 Task: Select the dark(visual studio) in the color theme.
Action: Mouse moved to (58, 470)
Screenshot: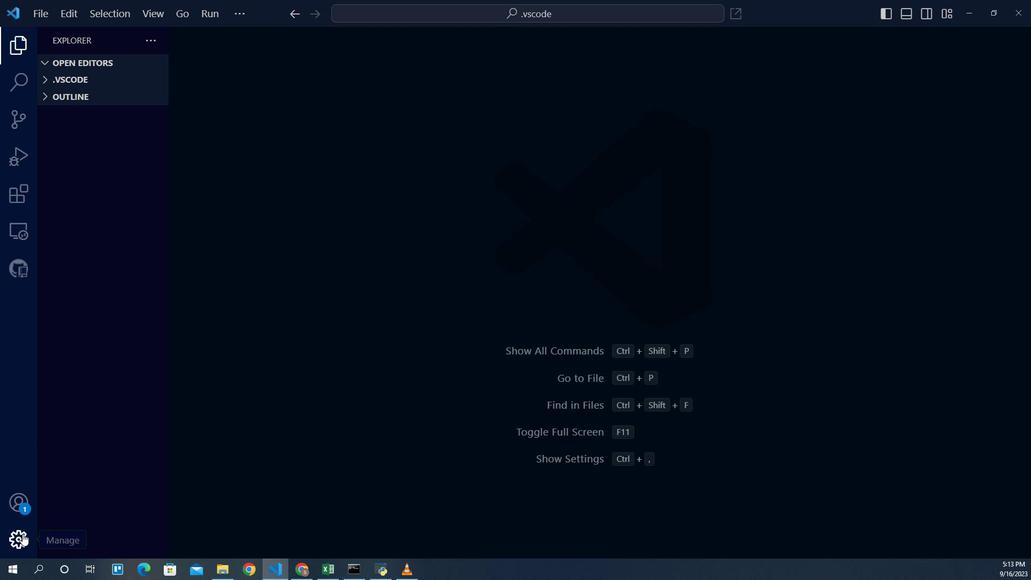 
Action: Mouse pressed left at (58, 470)
Screenshot: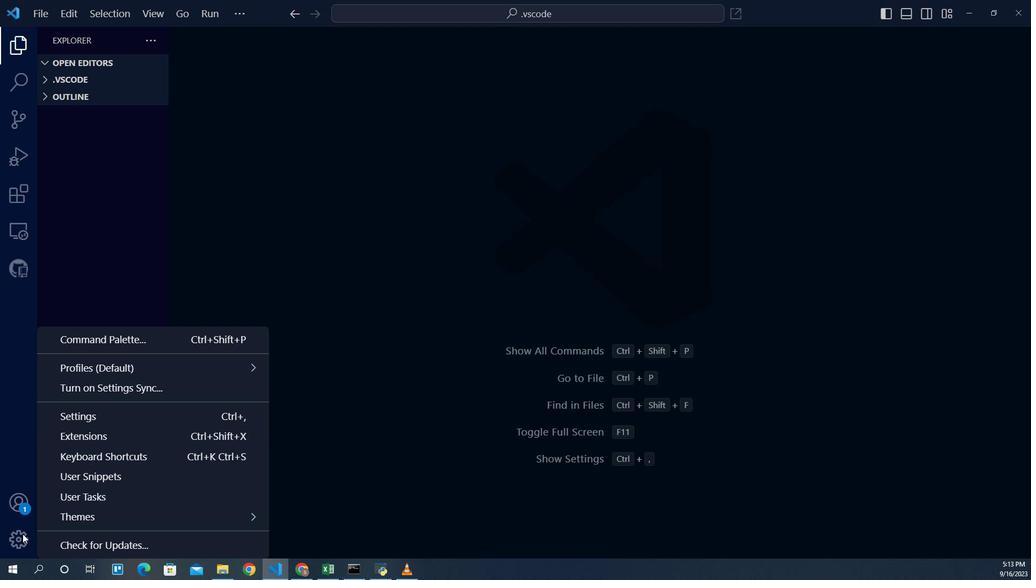 
Action: Mouse moved to (106, 377)
Screenshot: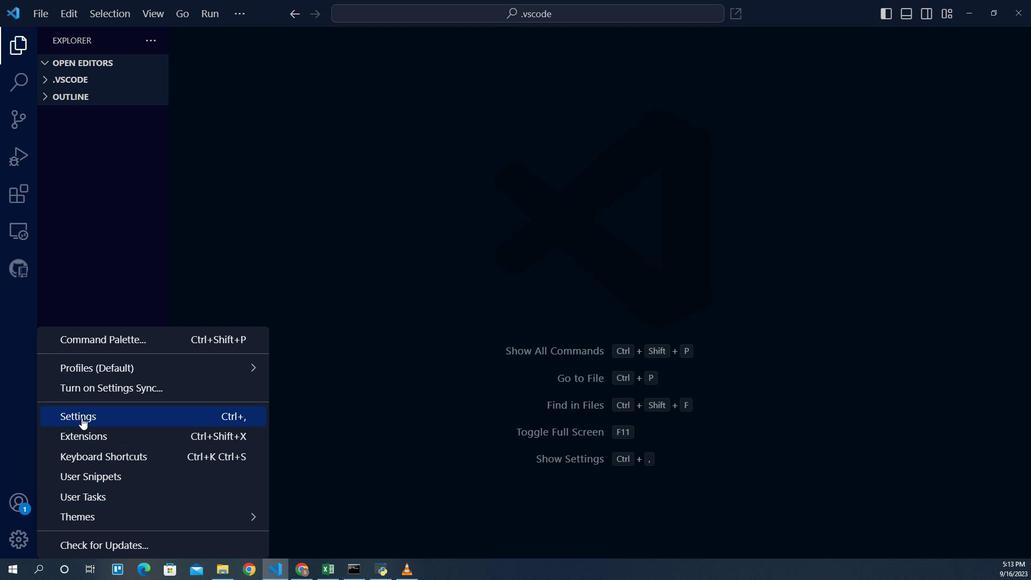 
Action: Mouse pressed left at (106, 377)
Screenshot: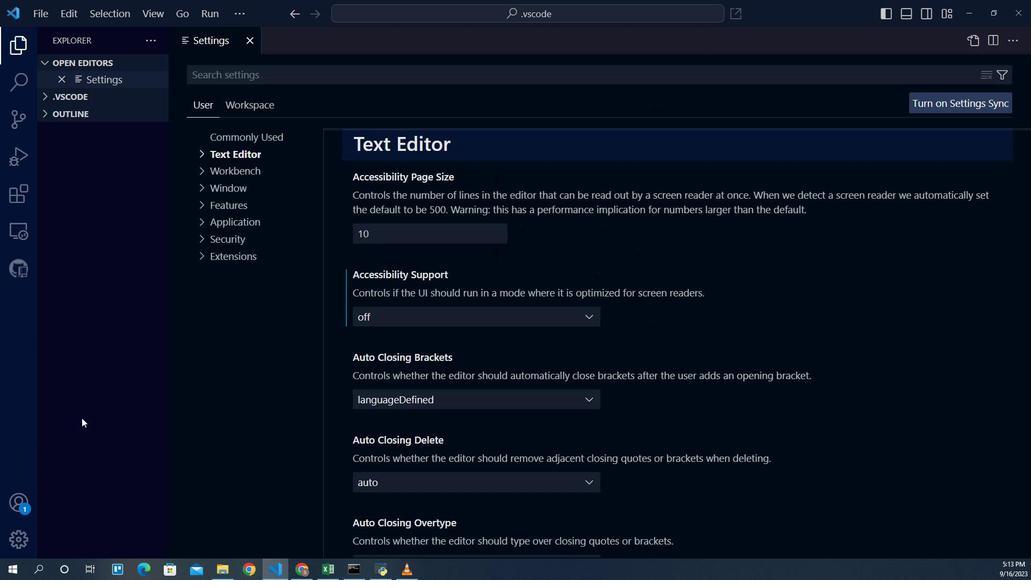 
Action: Mouse moved to (238, 123)
Screenshot: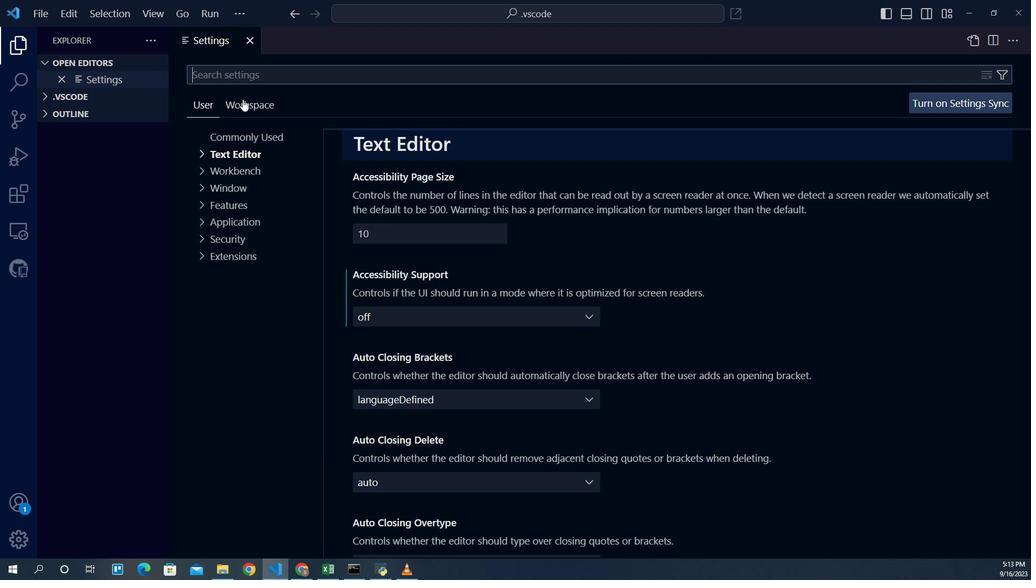 
Action: Mouse pressed left at (238, 123)
Screenshot: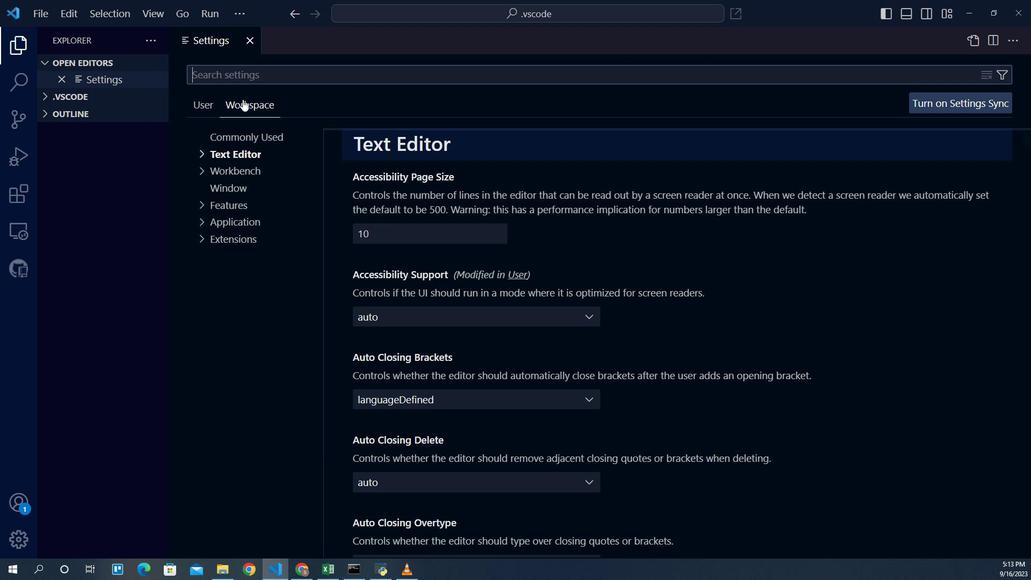 
Action: Mouse moved to (231, 183)
Screenshot: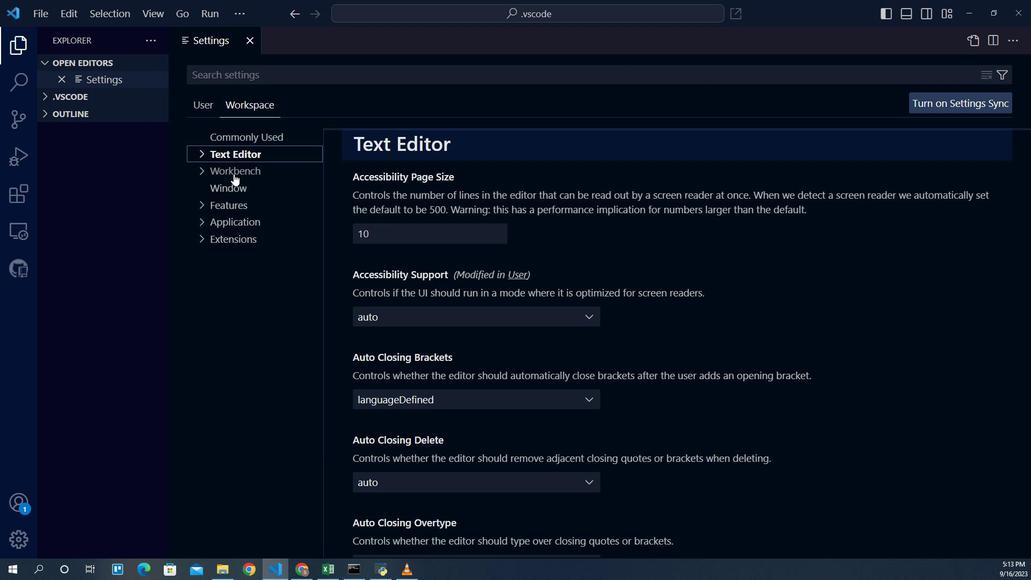 
Action: Mouse pressed left at (231, 183)
Screenshot: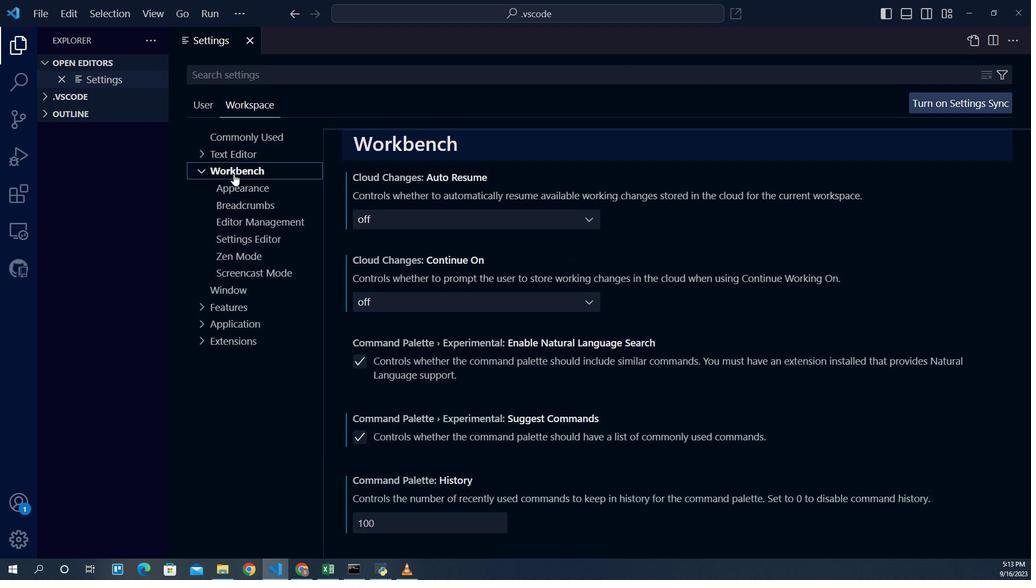 
Action: Mouse moved to (231, 197)
Screenshot: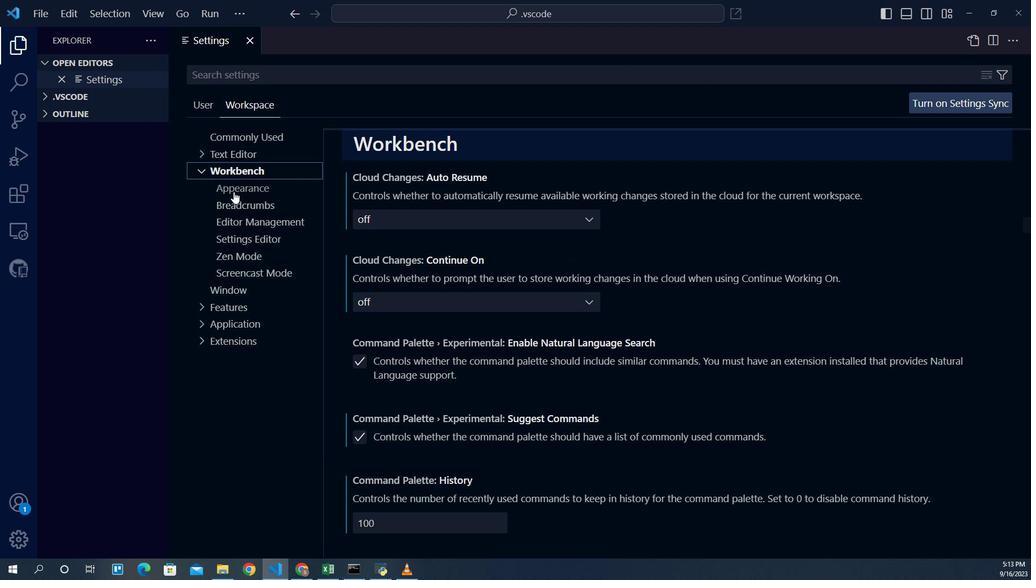 
Action: Mouse pressed left at (231, 197)
Screenshot: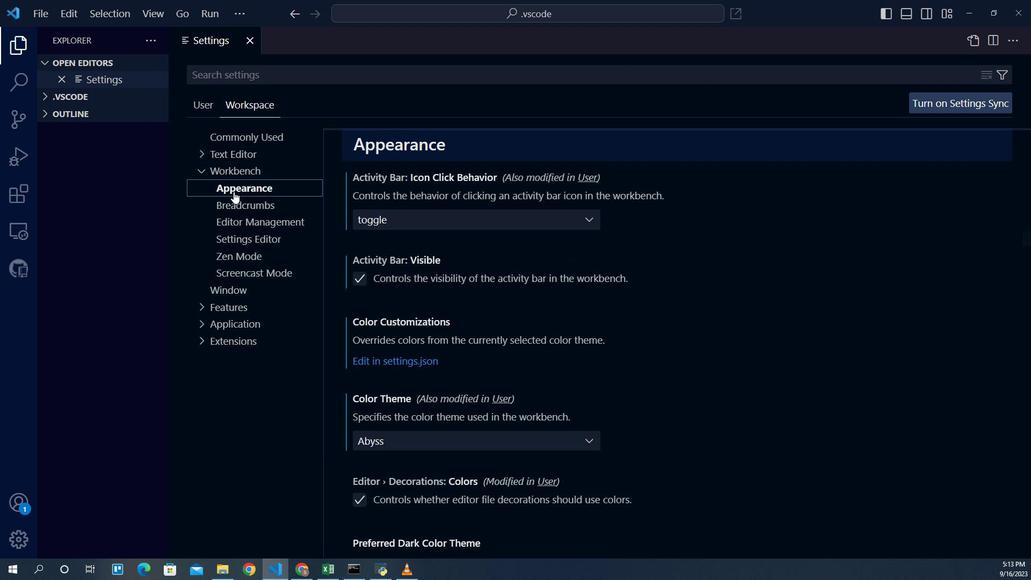 
Action: Mouse moved to (352, 394)
Screenshot: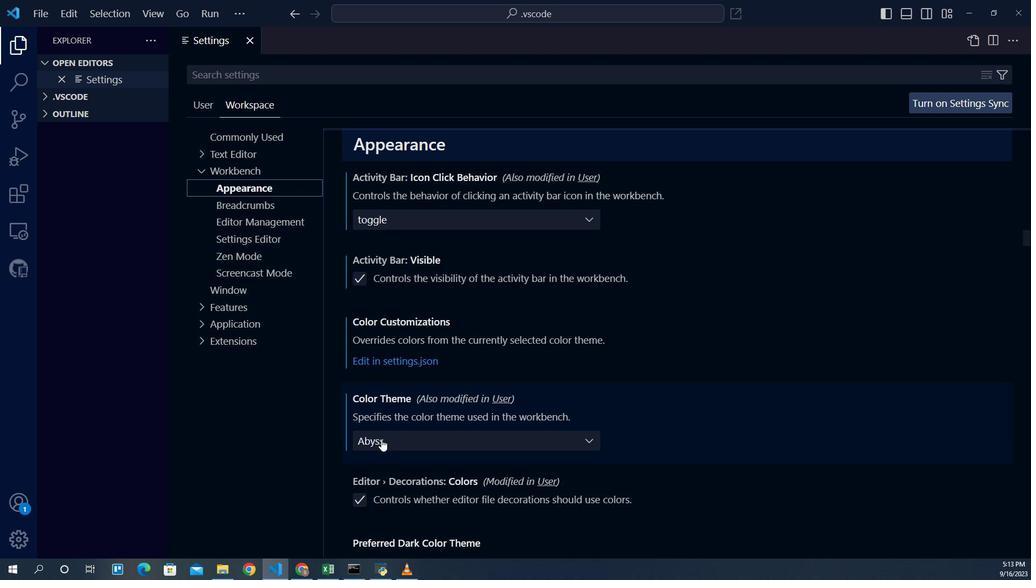 
Action: Mouse pressed left at (352, 394)
Screenshot: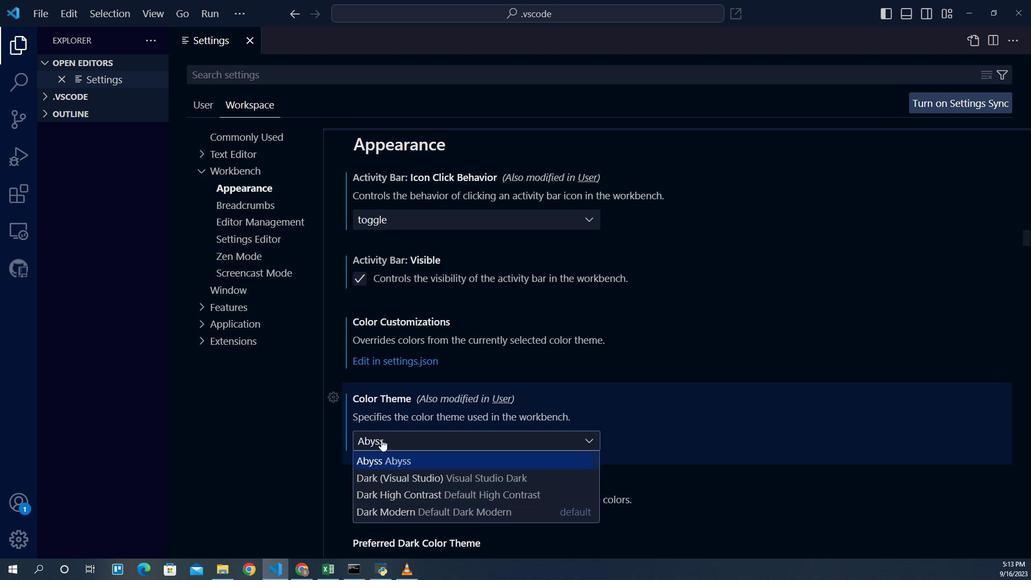 
Action: Mouse moved to (354, 425)
Screenshot: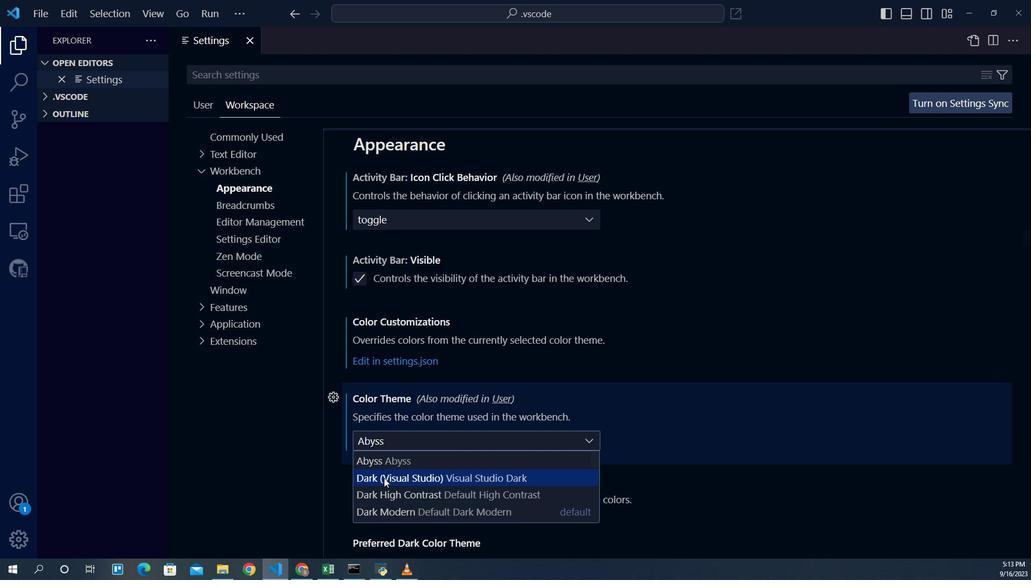 
Action: Mouse pressed left at (354, 425)
Screenshot: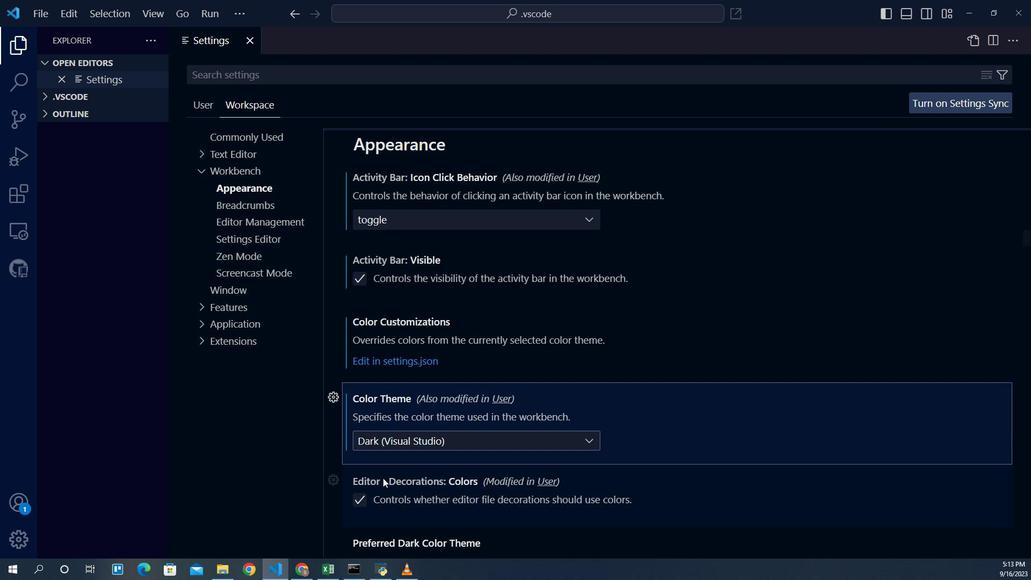 
Action: Mouse moved to (348, 409)
Screenshot: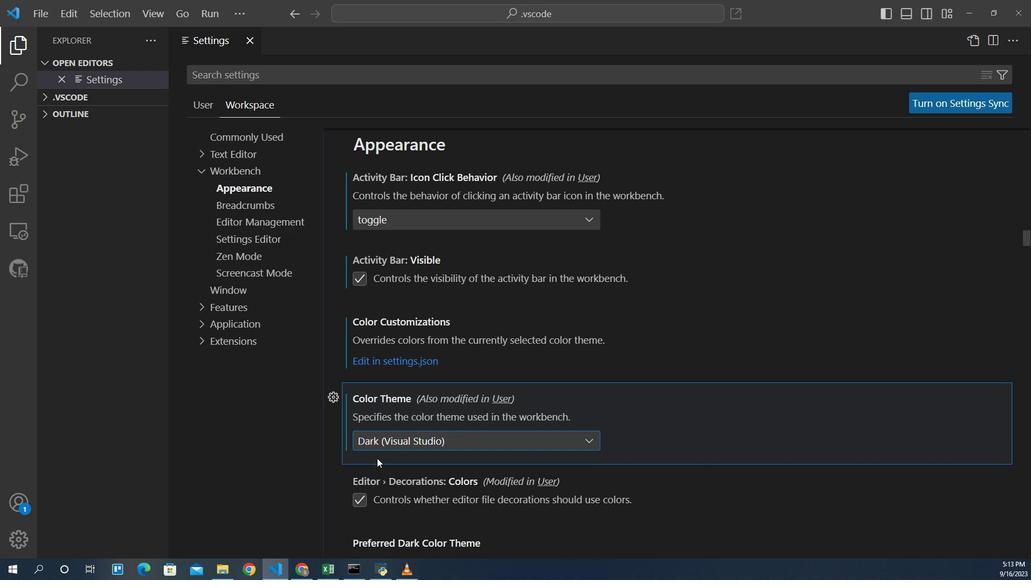 
